 Task: Start in the project CalibratePro the sprint 'Whirlpool', with a duration of 3 weeks. Start in the project CalibratePro the sprint 'Whirlpool', with a duration of 2 weeks. Start in the project CalibratePro the sprint 'Whirlpool', with a duration of 1 week
Action: Mouse moved to (1267, 264)
Screenshot: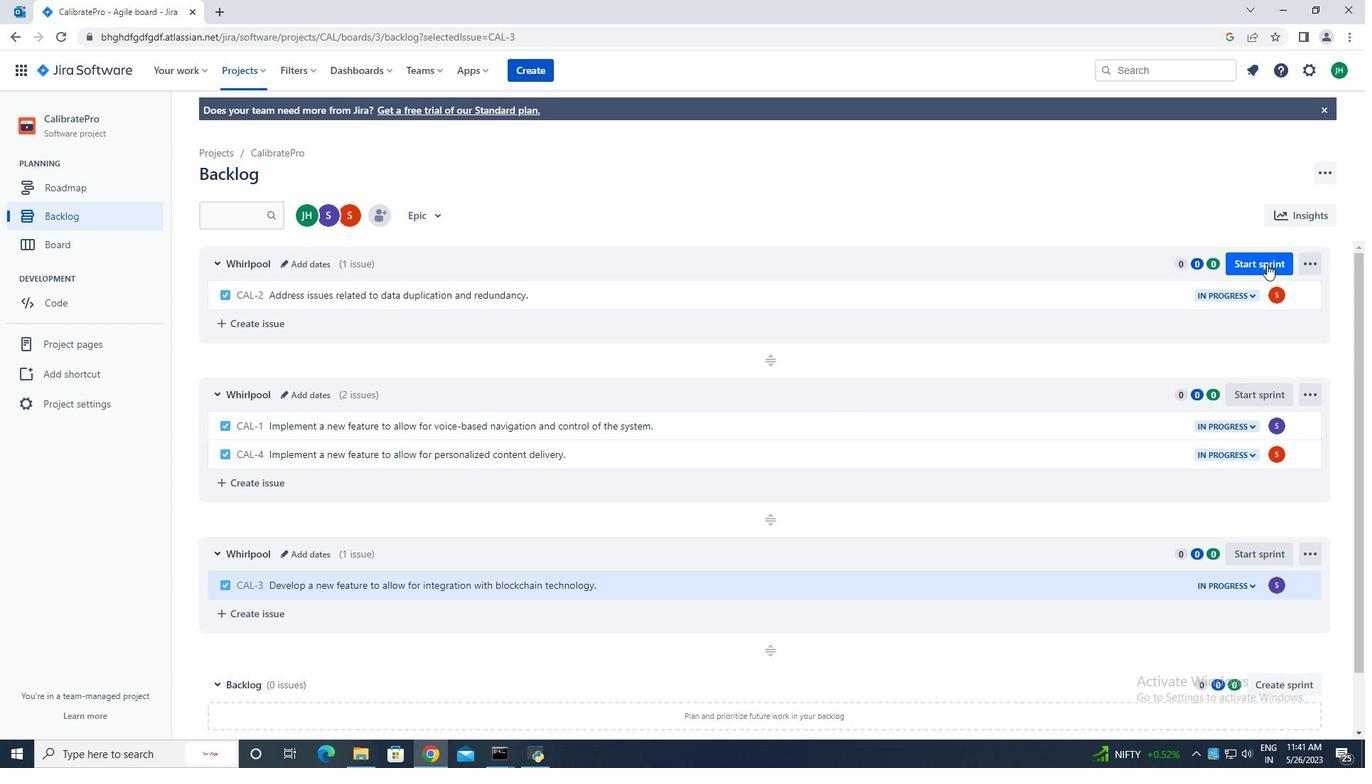 
Action: Mouse pressed left at (1267, 264)
Screenshot: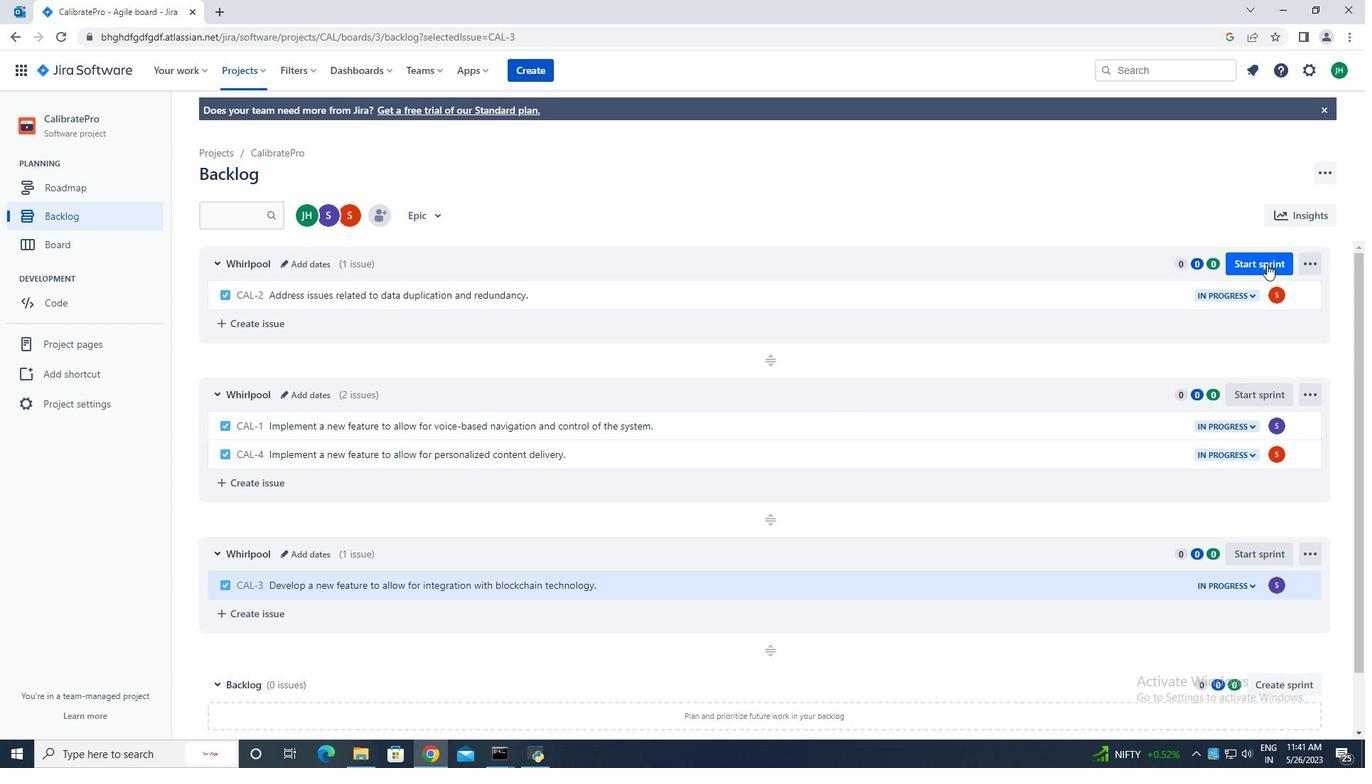 
Action: Mouse moved to (550, 250)
Screenshot: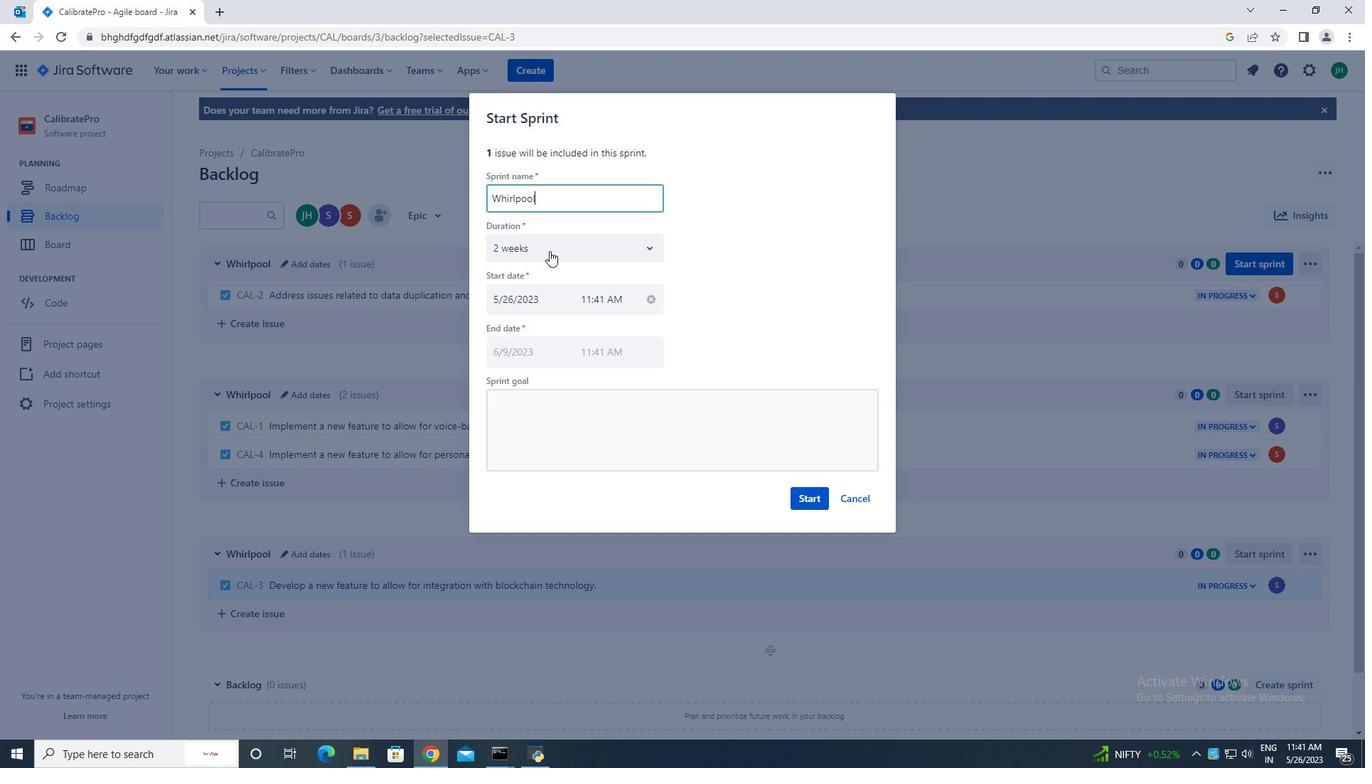
Action: Mouse pressed left at (550, 250)
Screenshot: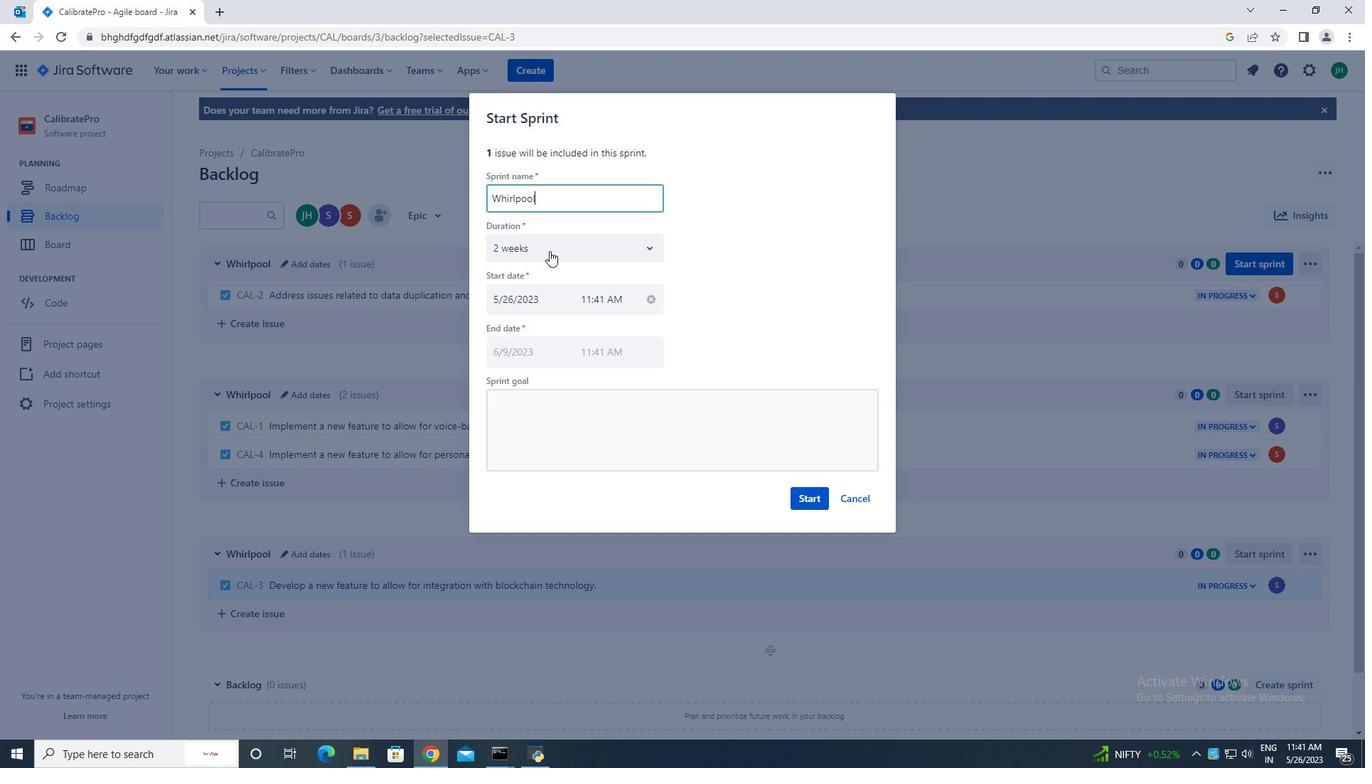 
Action: Mouse moved to (544, 326)
Screenshot: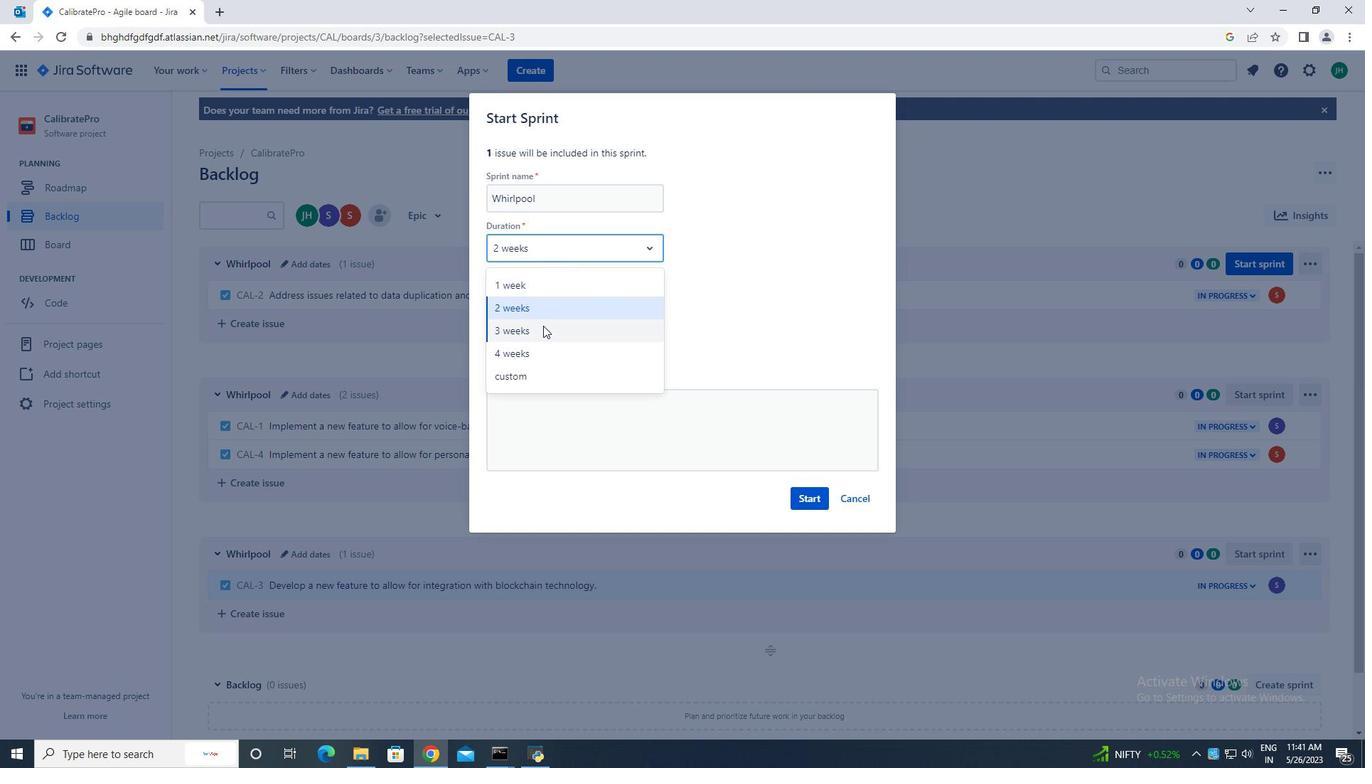 
Action: Mouse pressed left at (544, 326)
Screenshot: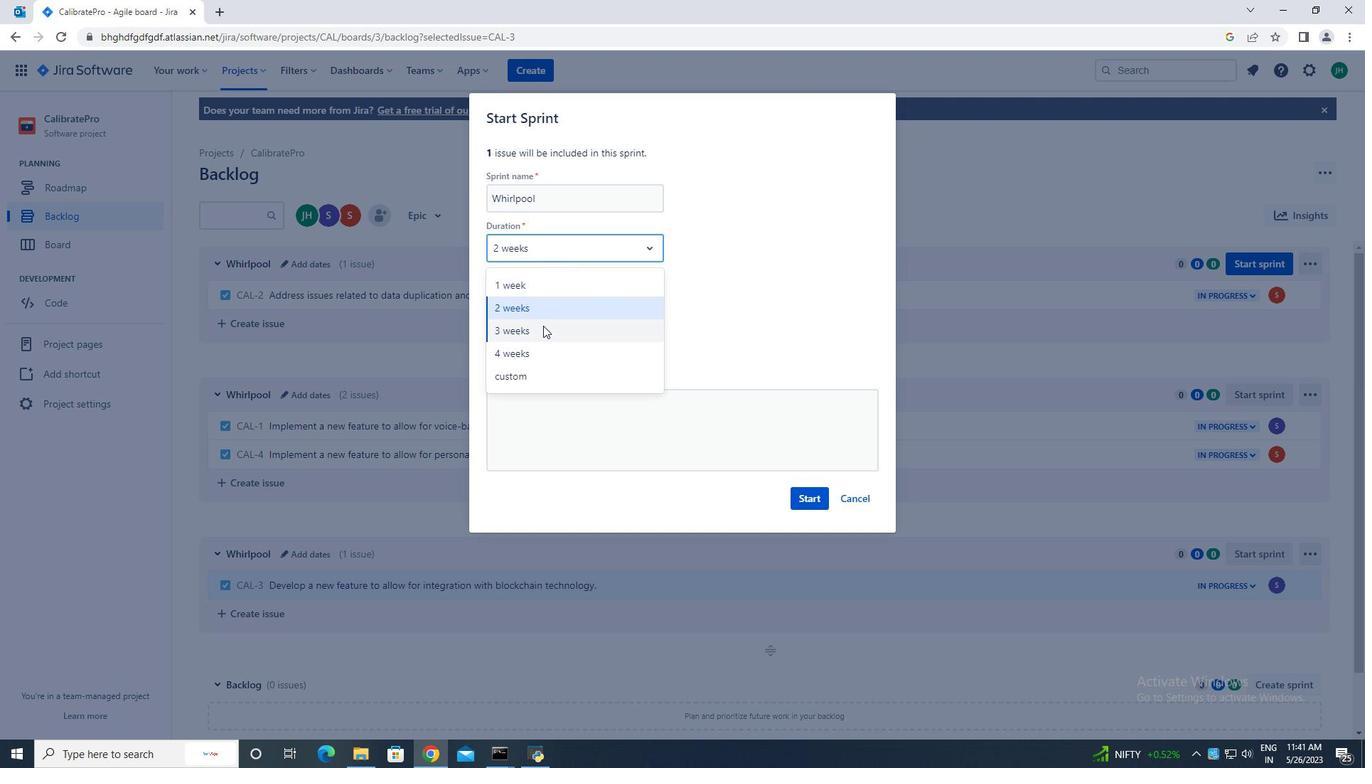 
Action: Mouse moved to (811, 497)
Screenshot: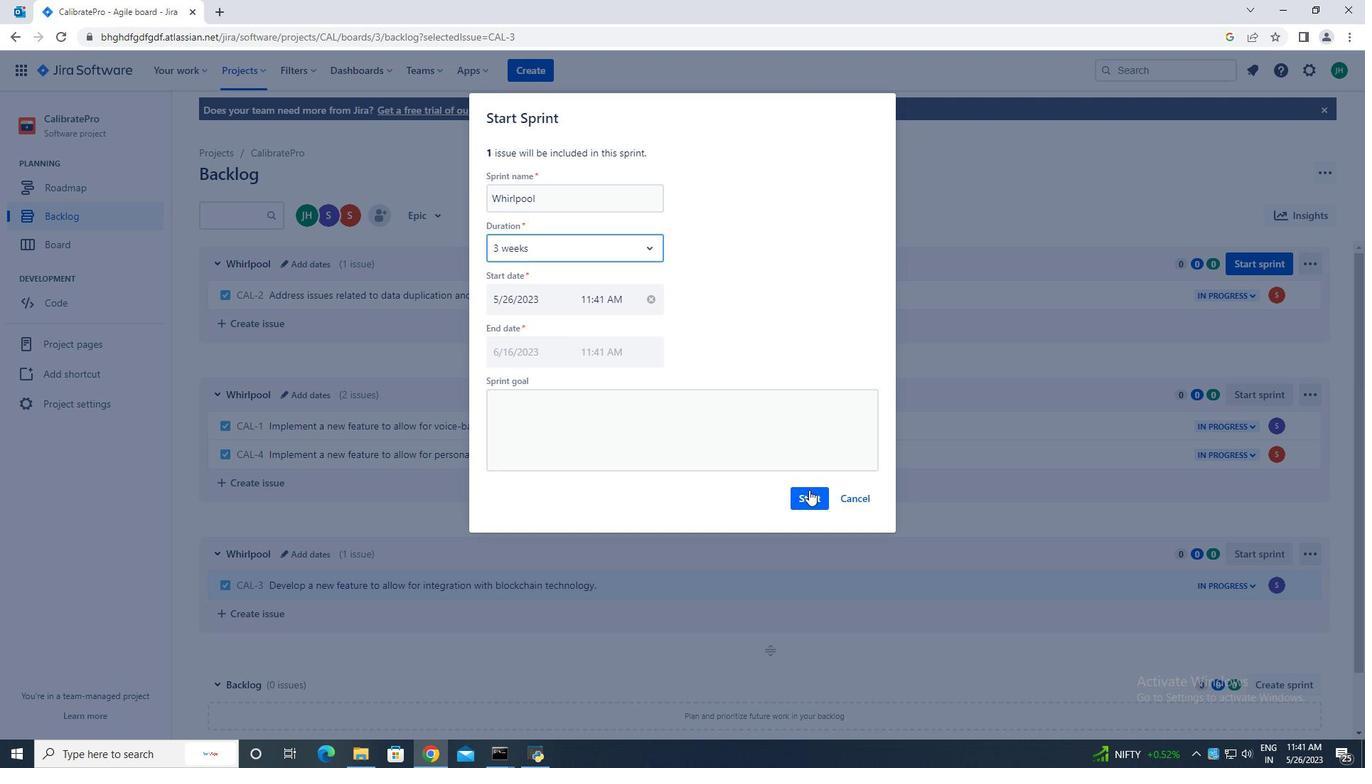 
Action: Mouse pressed left at (811, 497)
Screenshot: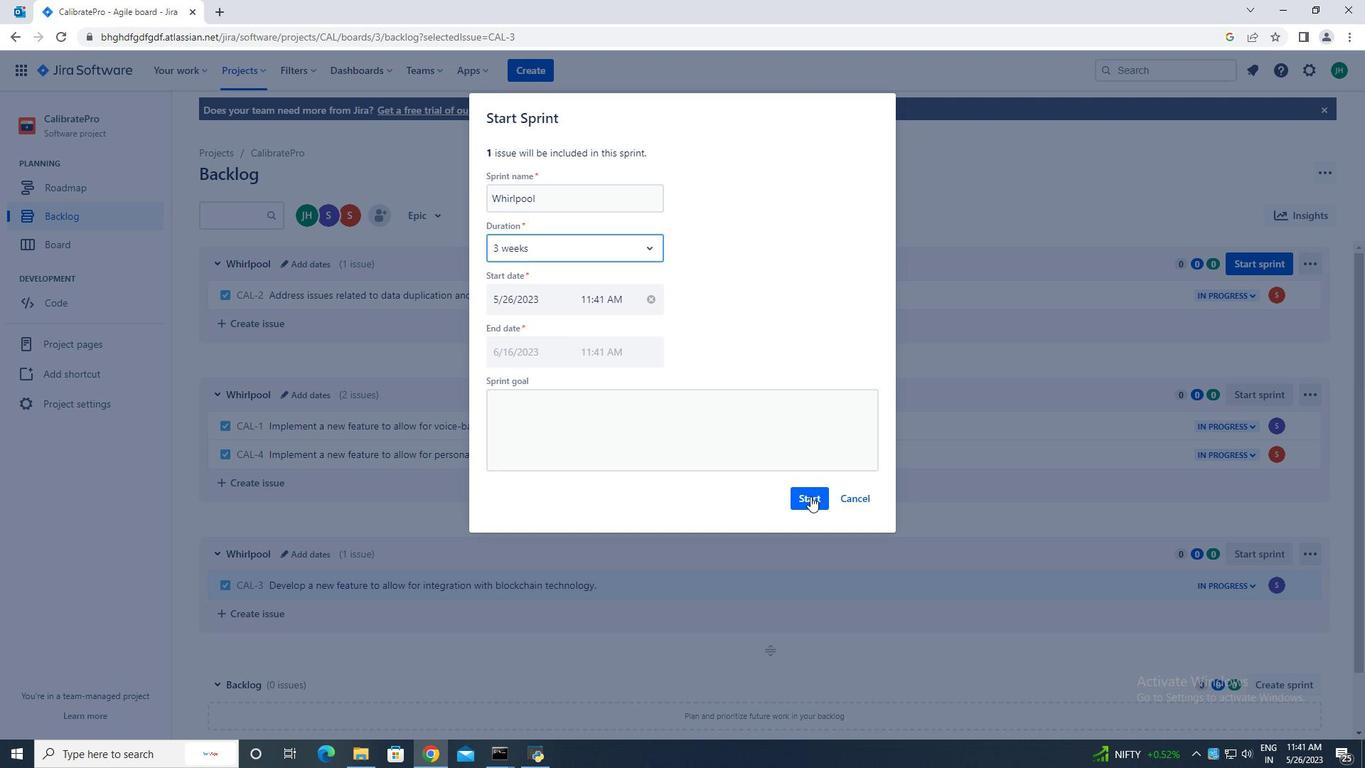 
Action: Mouse moved to (84, 216)
Screenshot: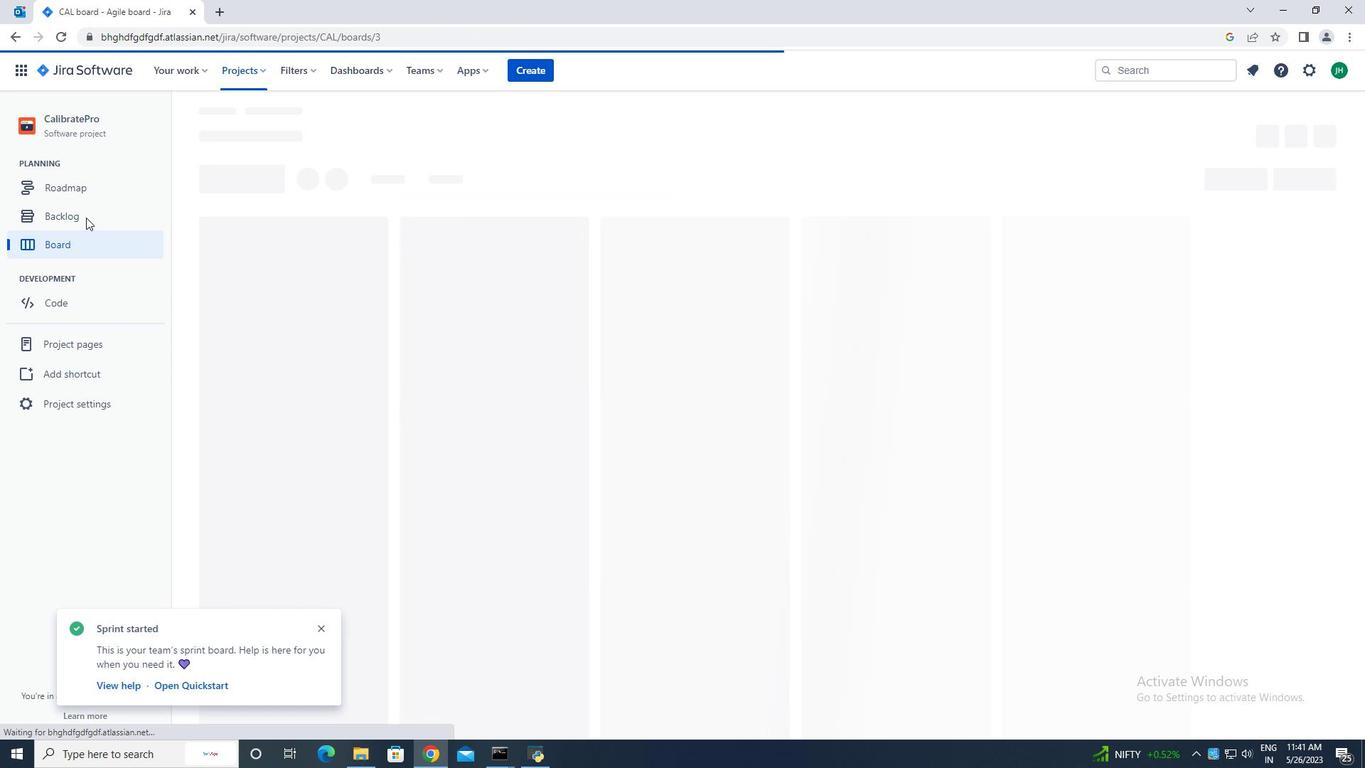
Action: Mouse pressed left at (84, 216)
Screenshot: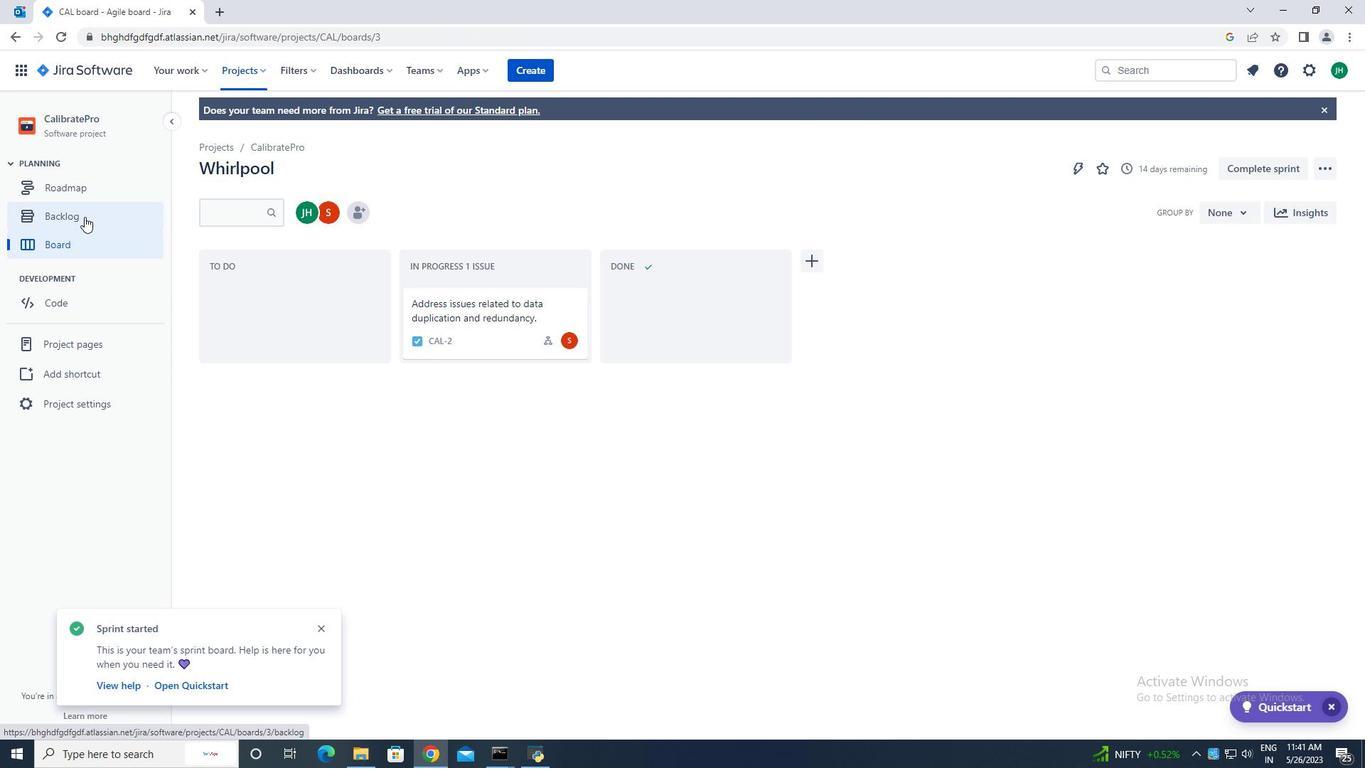 
Action: Mouse moved to (1264, 390)
Screenshot: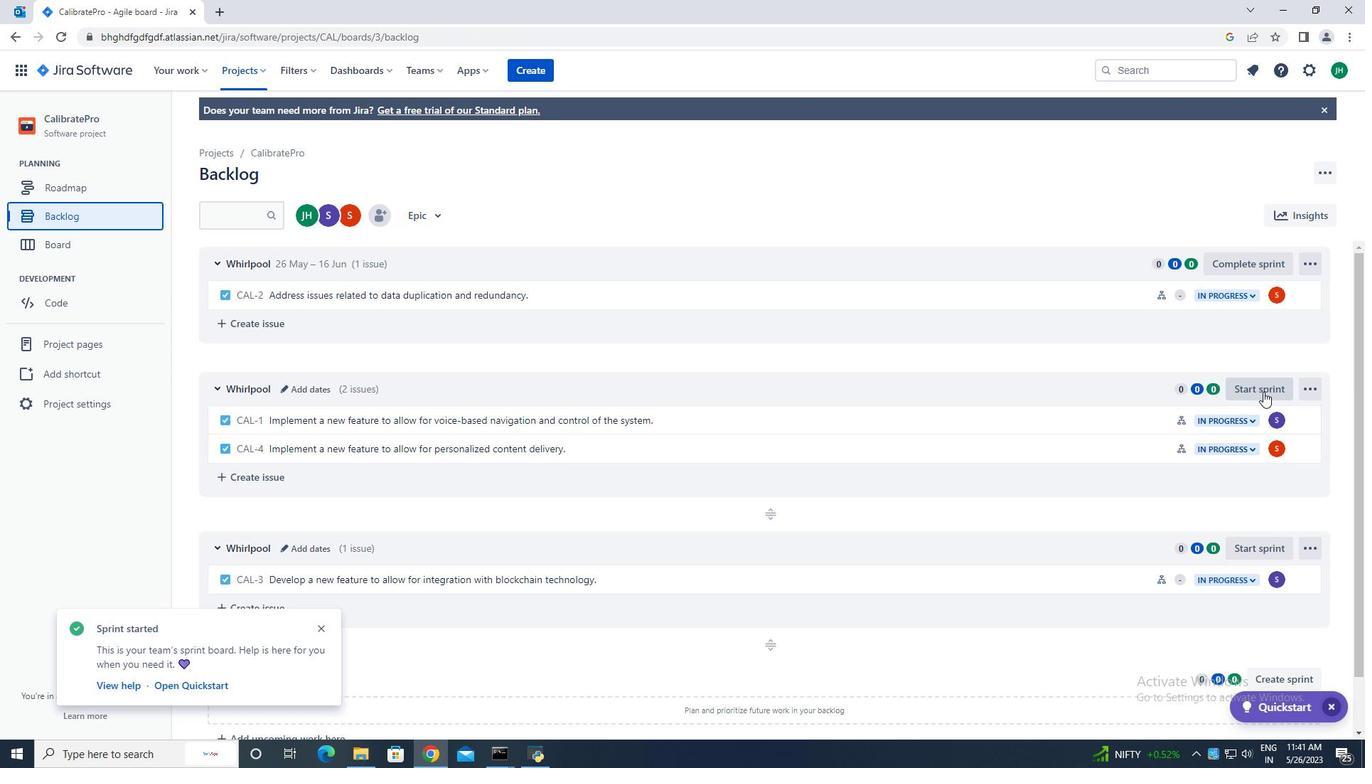 
Action: Mouse pressed left at (1264, 390)
Screenshot: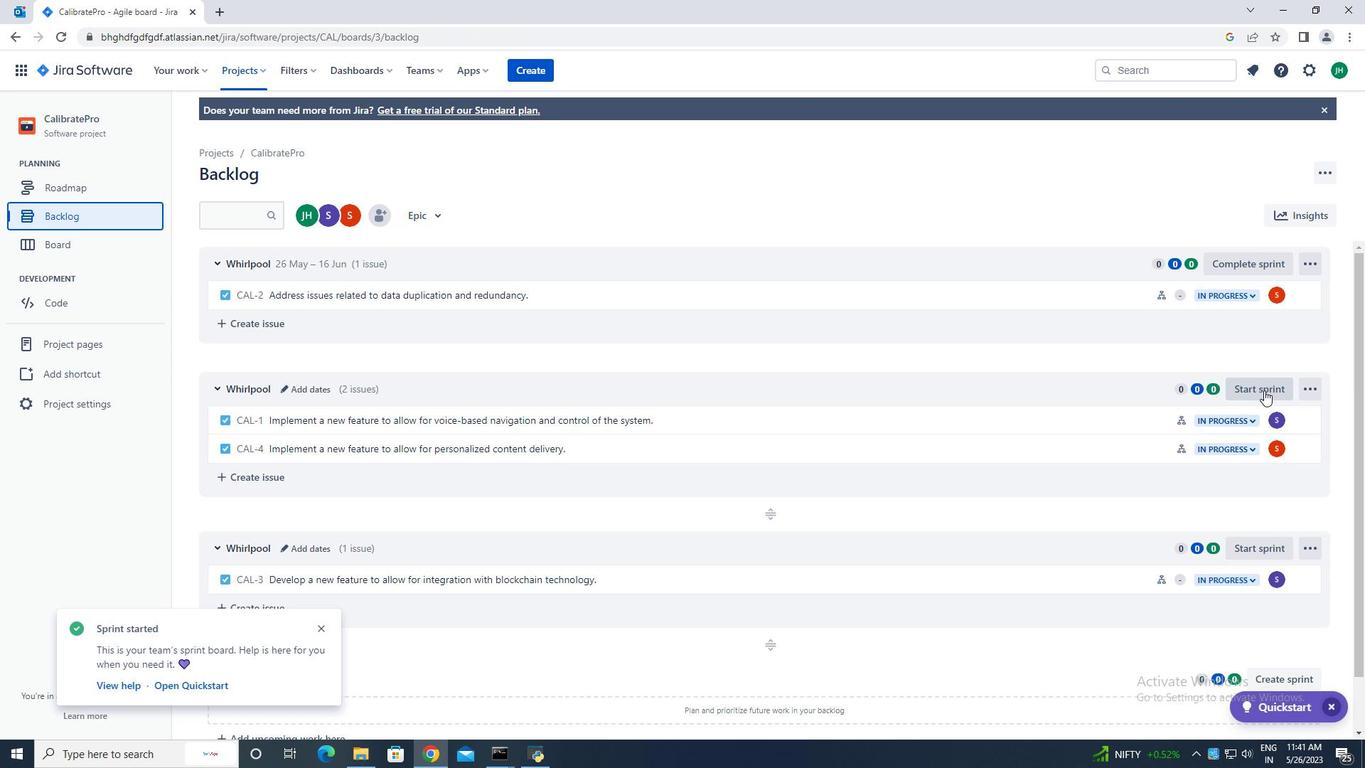 
Action: Mouse moved to (574, 244)
Screenshot: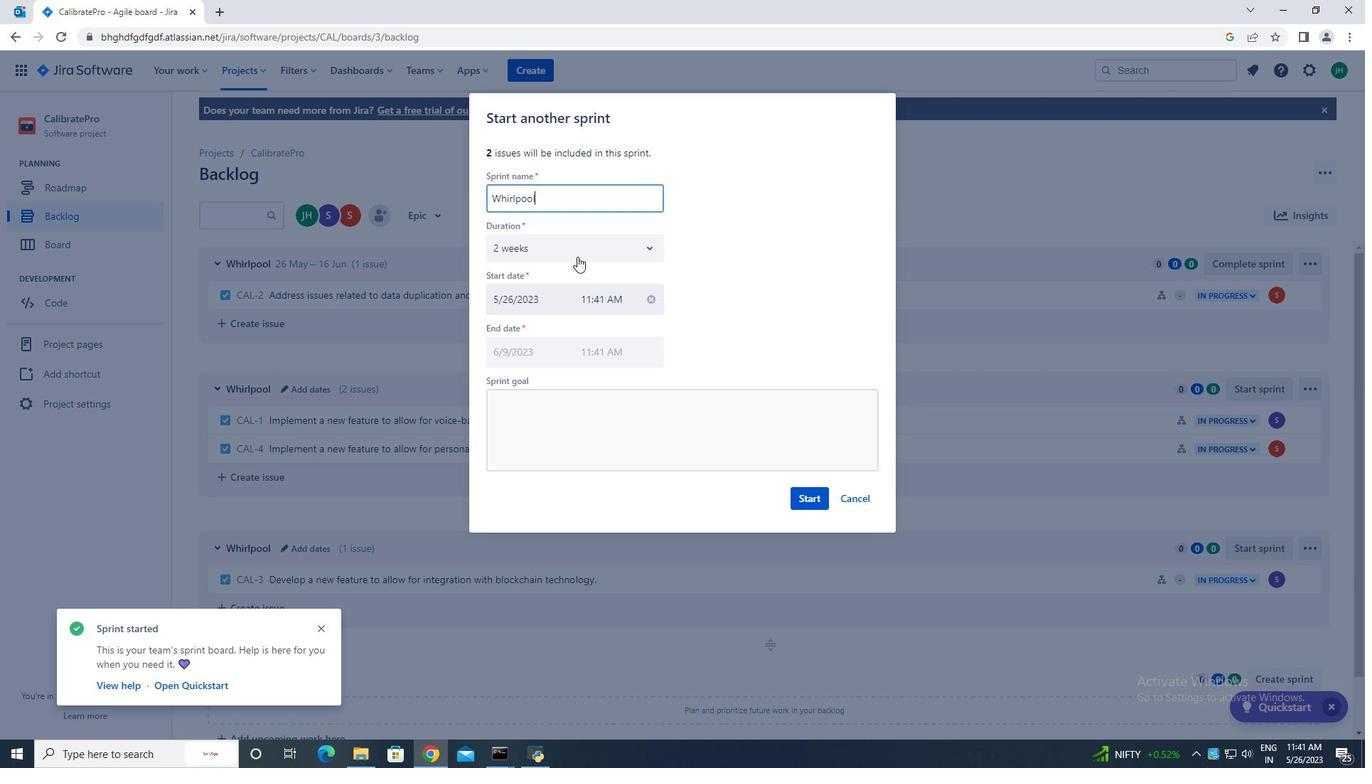 
Action: Mouse pressed left at (574, 244)
Screenshot: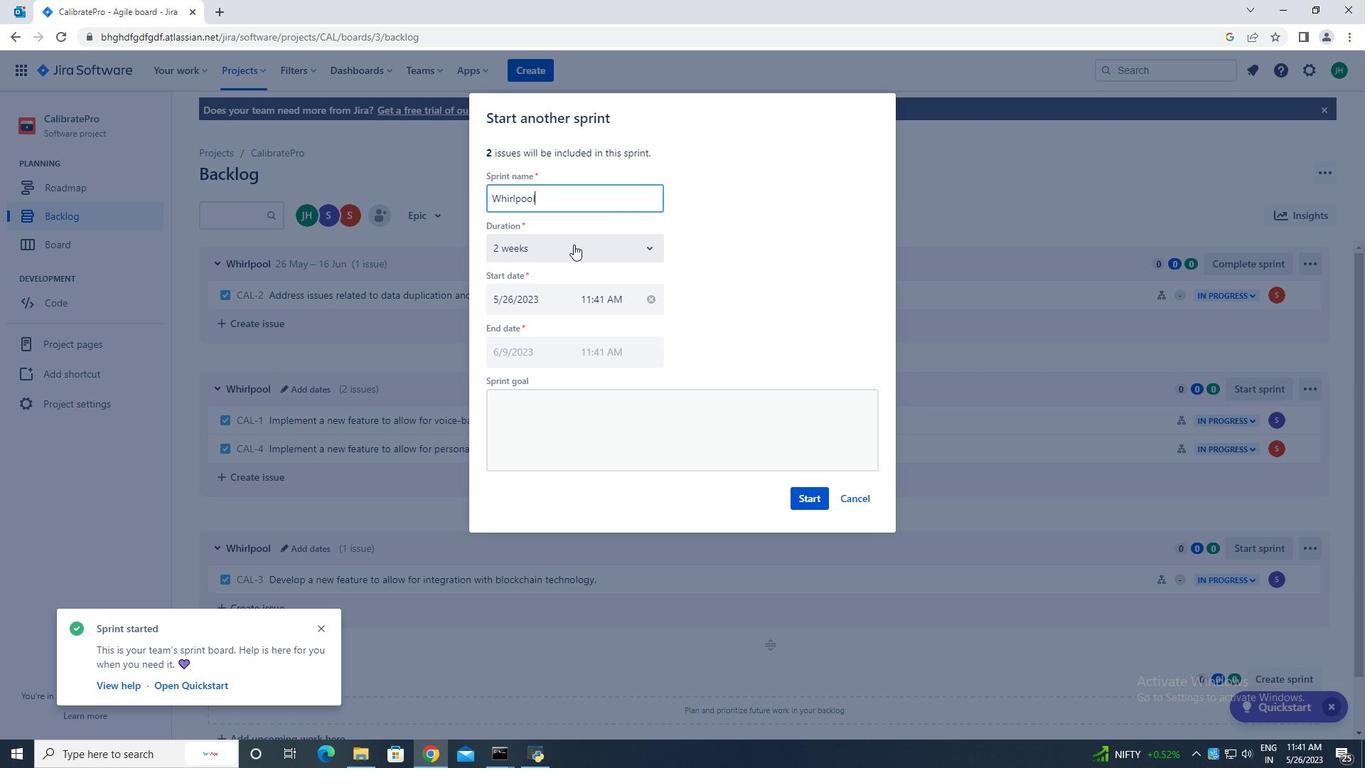 
Action: Mouse moved to (560, 306)
Screenshot: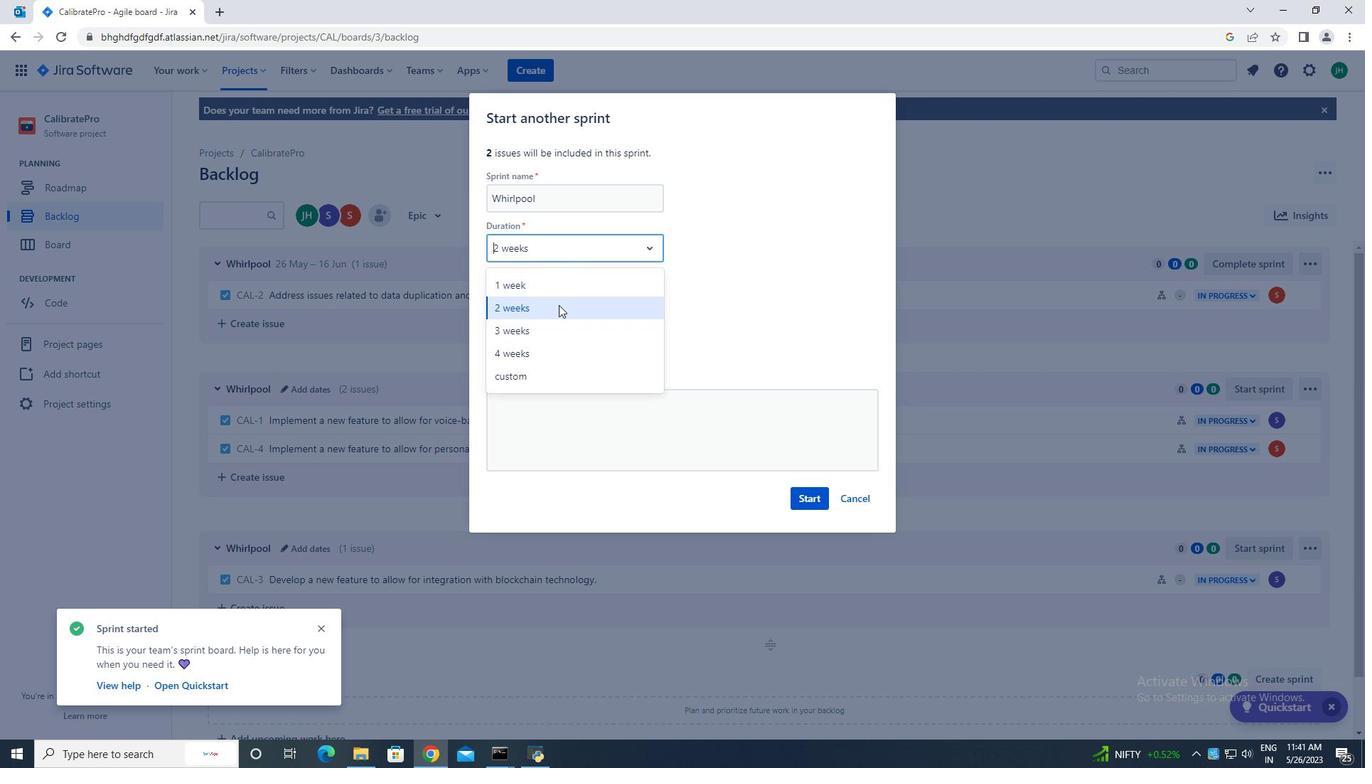 
Action: Mouse pressed left at (560, 306)
Screenshot: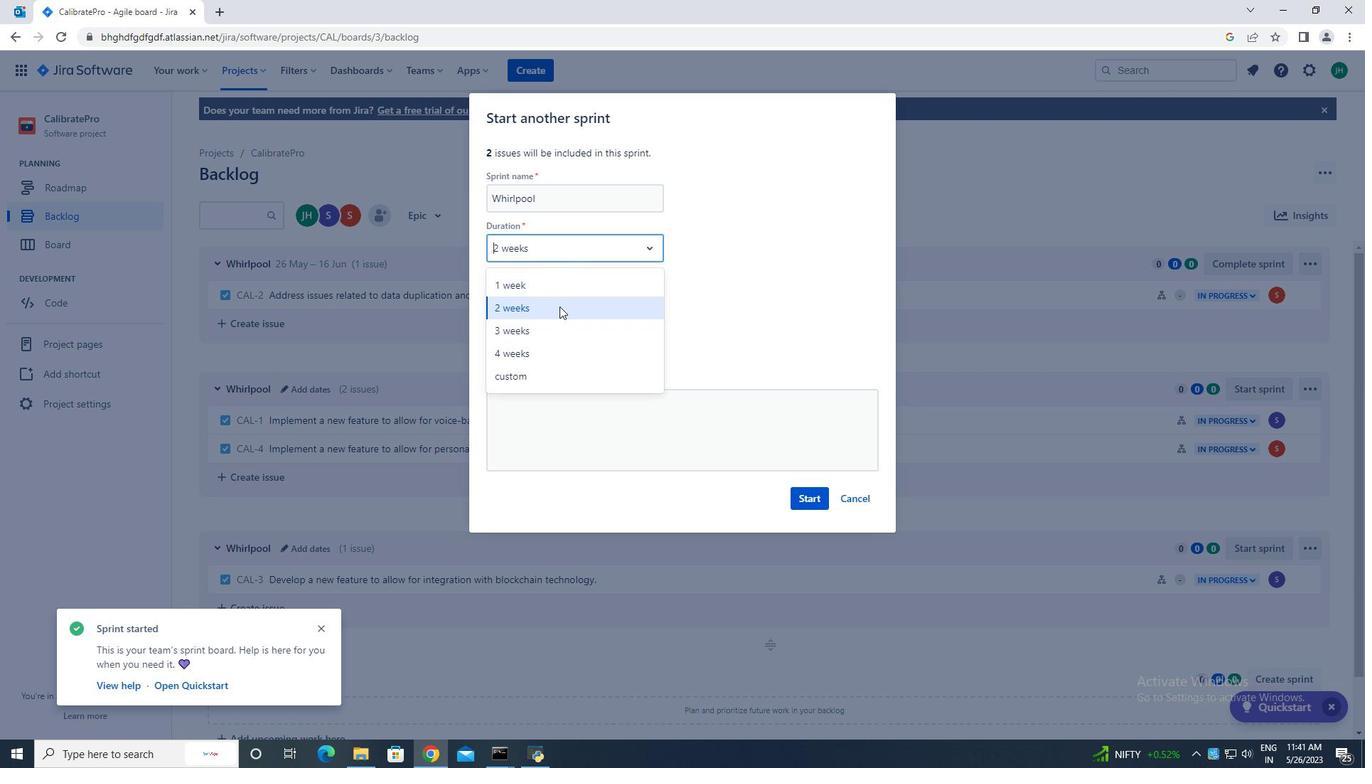 
Action: Mouse moved to (809, 503)
Screenshot: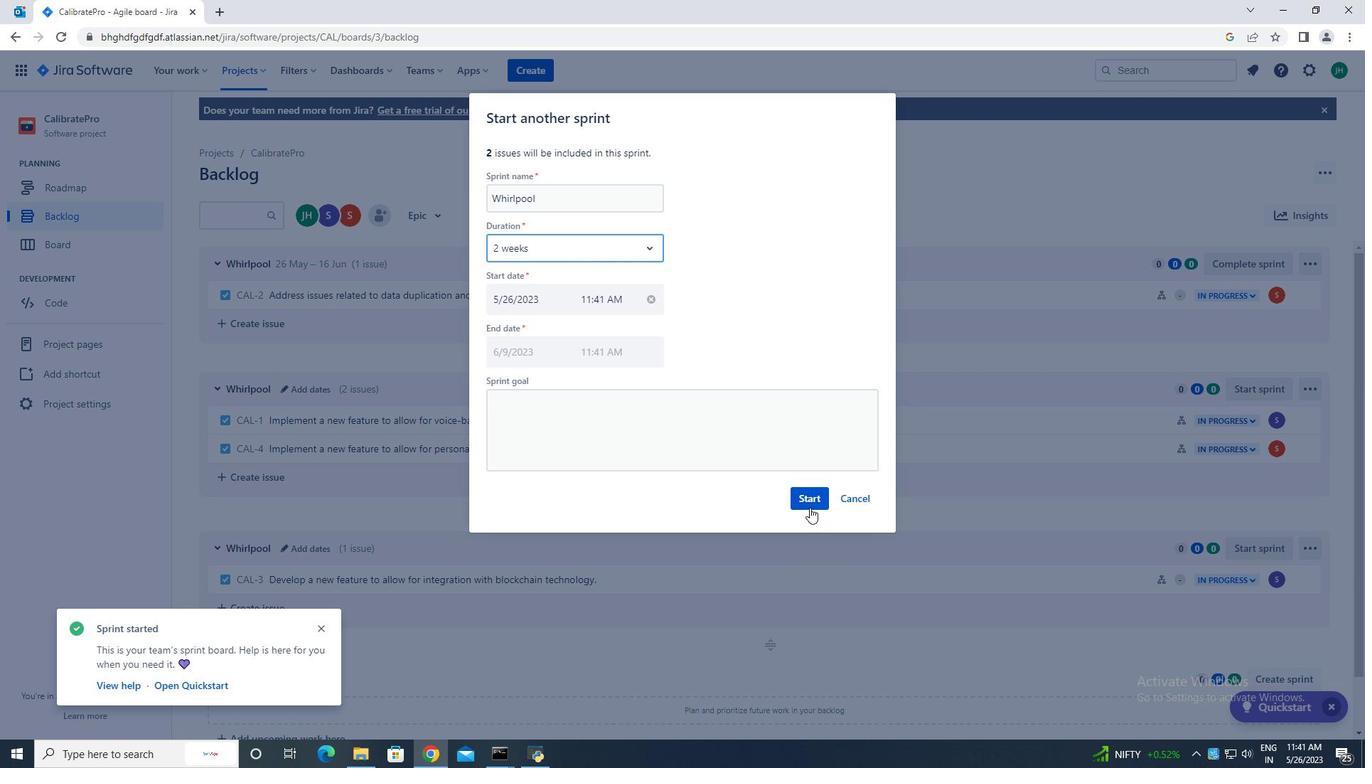 
Action: Mouse pressed left at (809, 503)
Screenshot: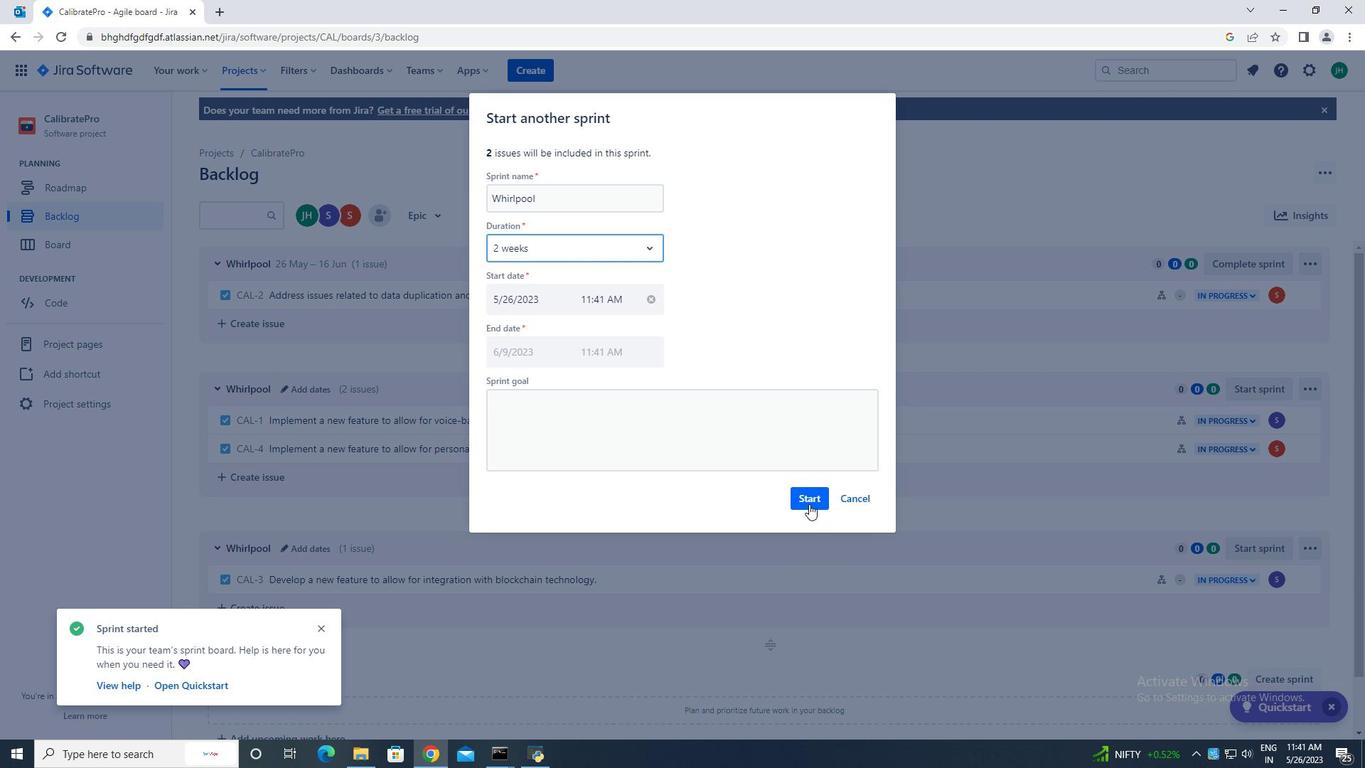 
Action: Mouse moved to (112, 213)
Screenshot: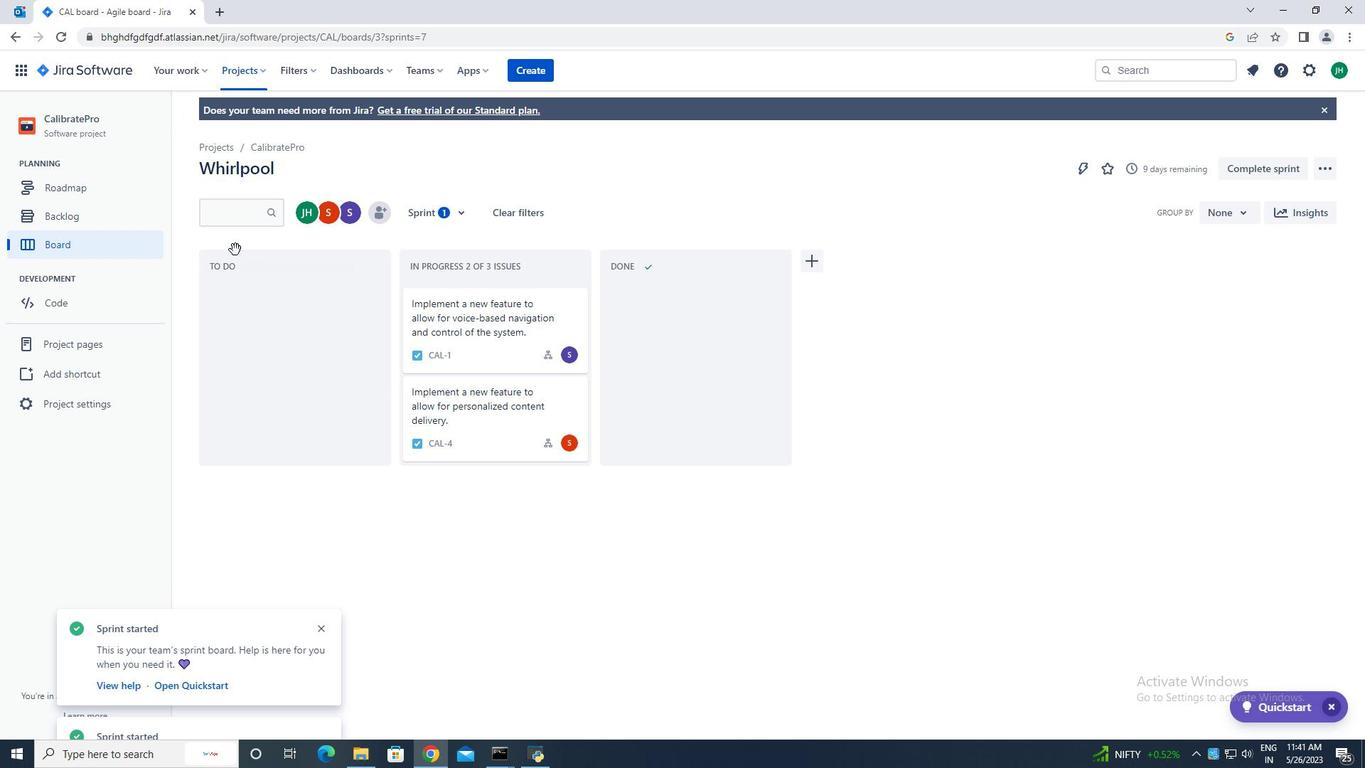 
Action: Mouse pressed left at (112, 213)
Screenshot: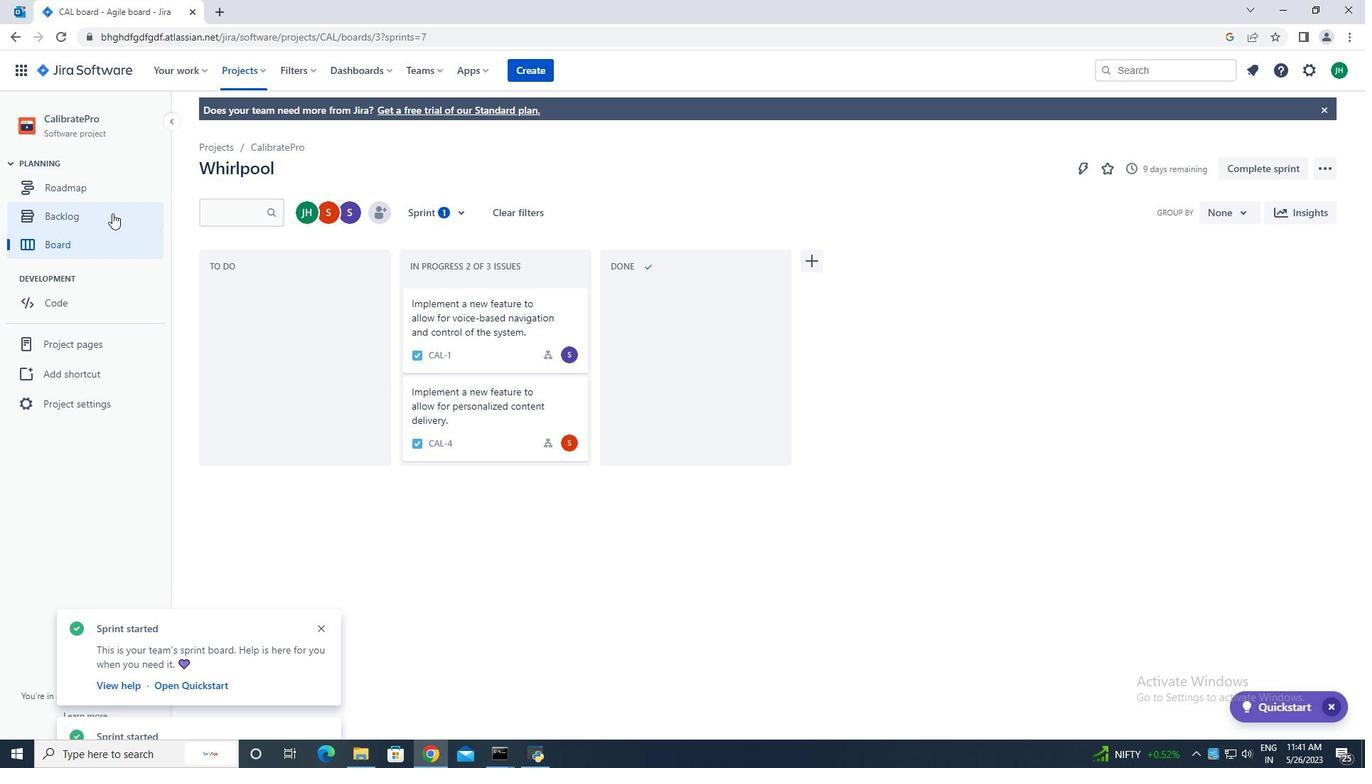 
Action: Mouse moved to (1266, 545)
Screenshot: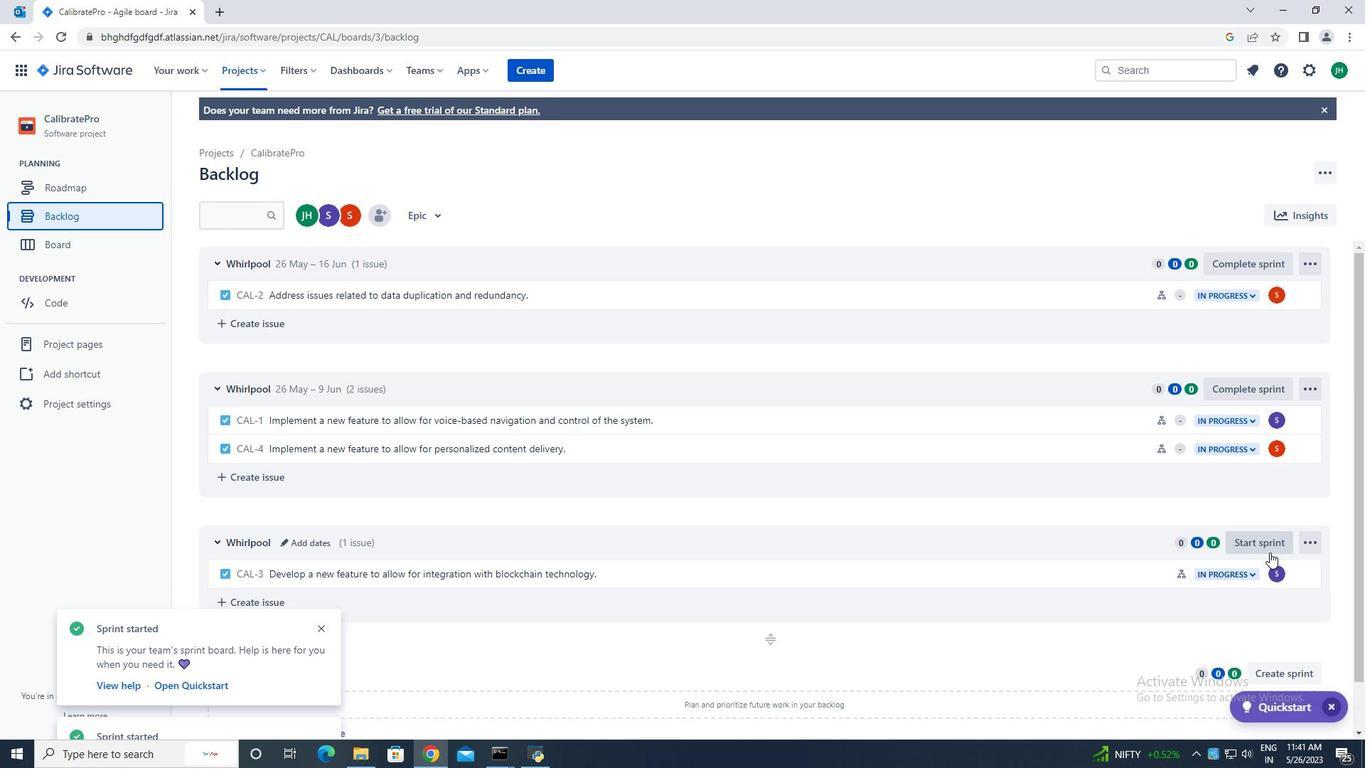 
Action: Mouse pressed left at (1266, 545)
Screenshot: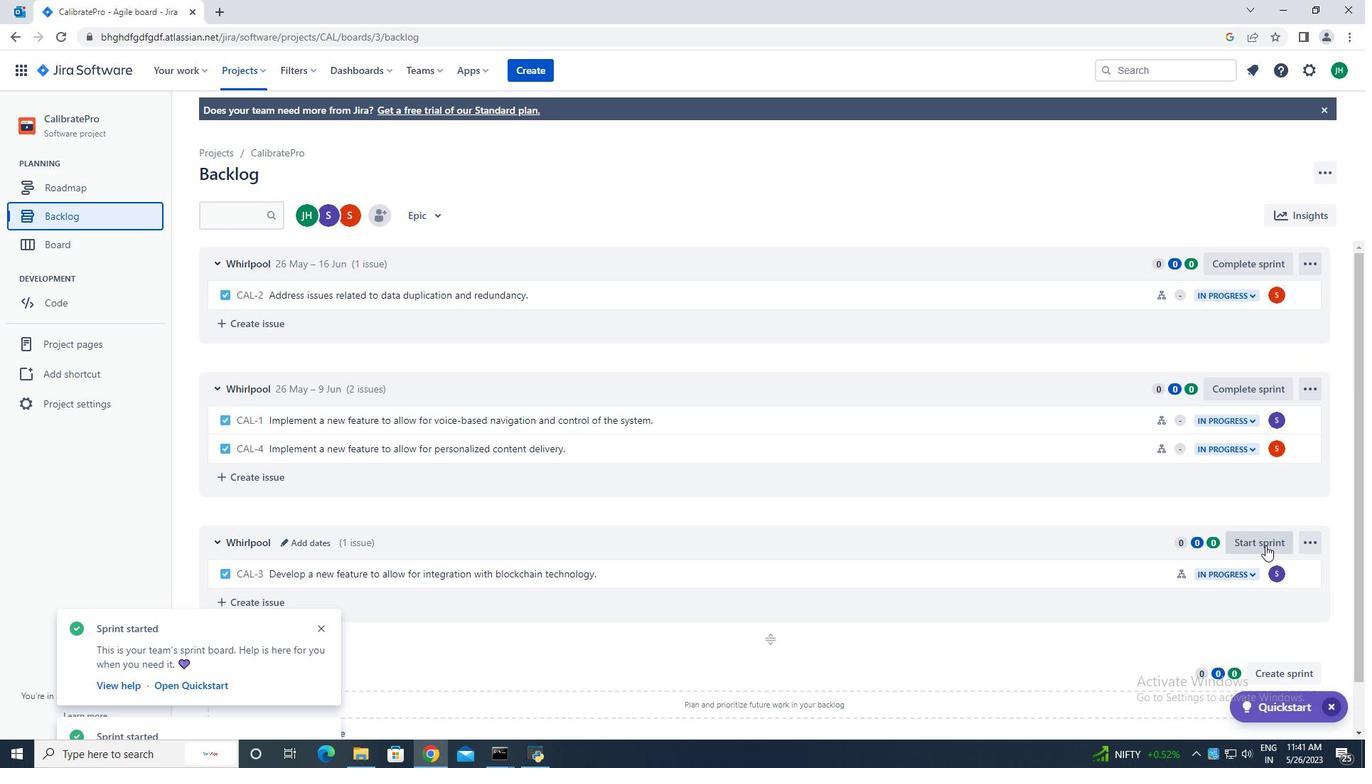 
Action: Mouse moved to (551, 244)
Screenshot: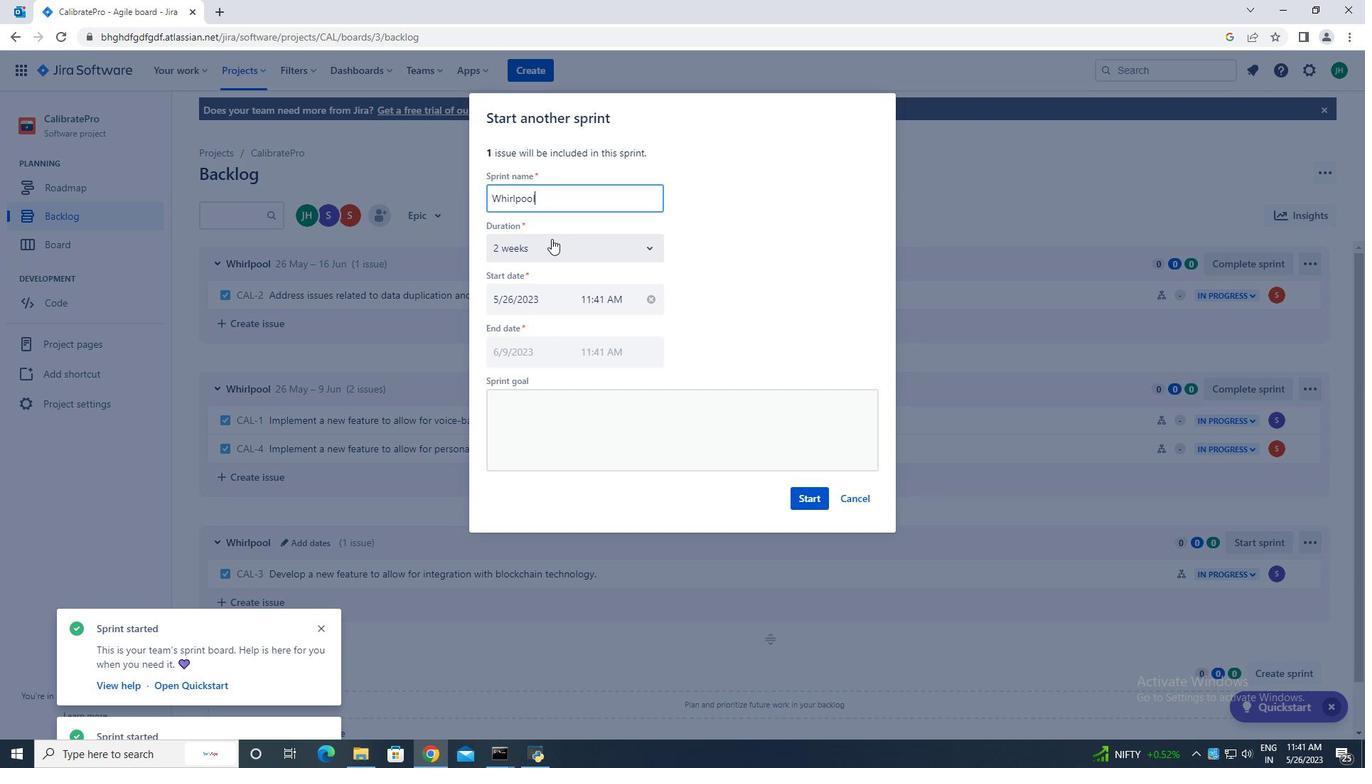 
Action: Mouse pressed left at (551, 244)
Screenshot: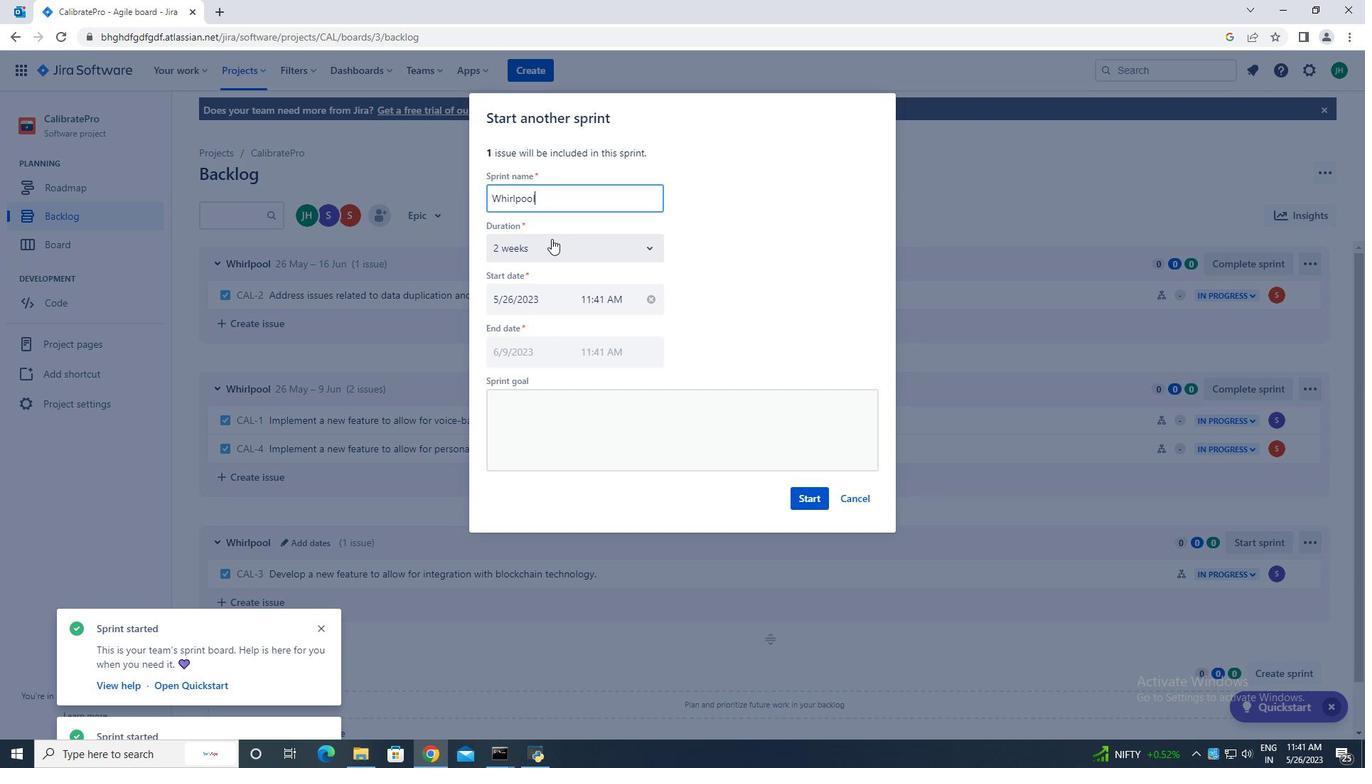 
Action: Mouse moved to (526, 282)
Screenshot: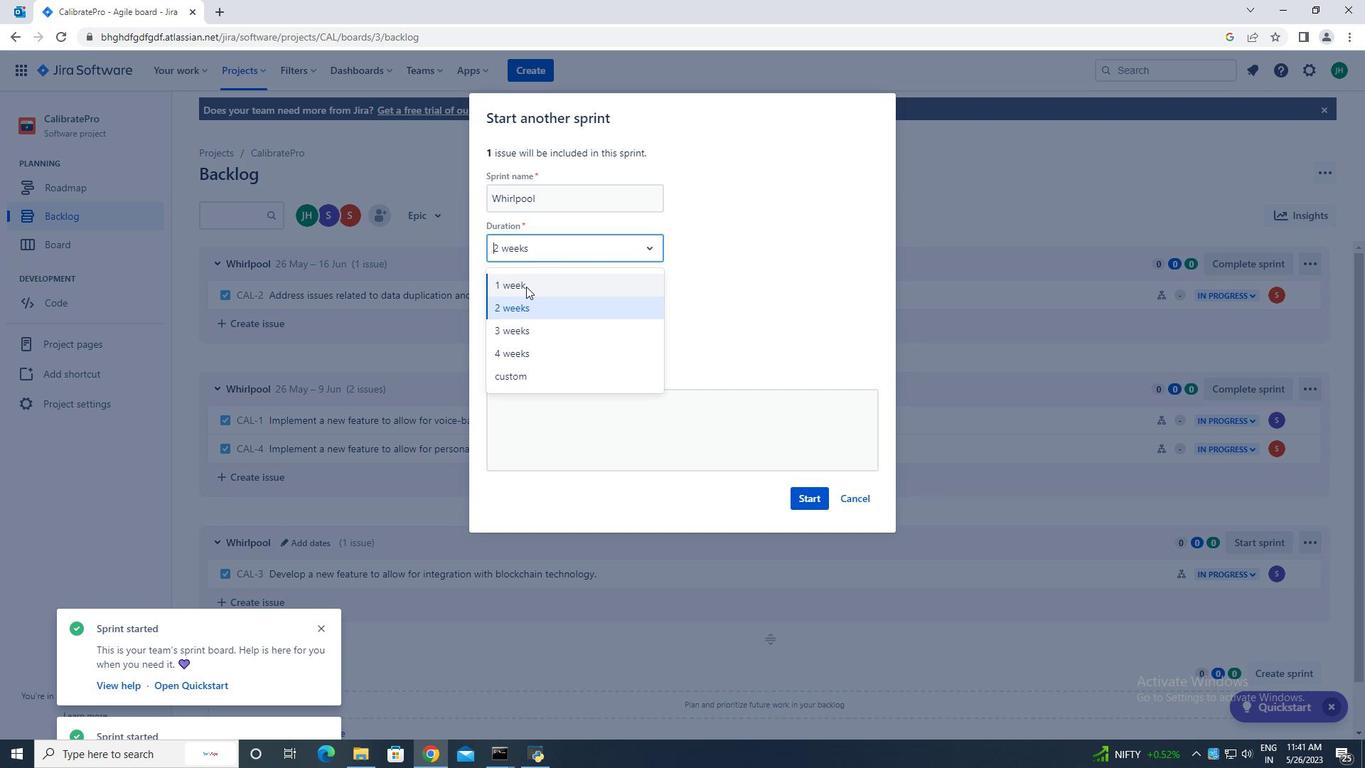 
Action: Mouse pressed left at (526, 282)
Screenshot: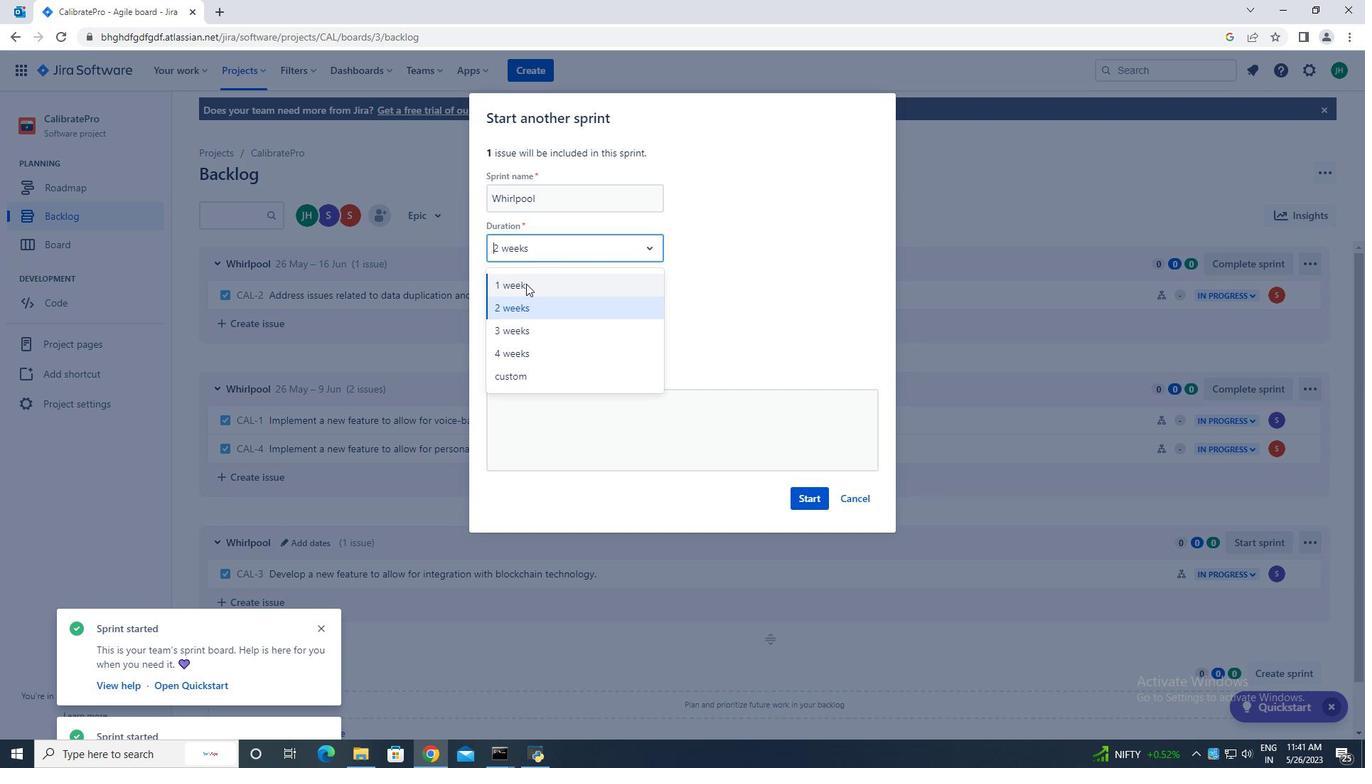
Action: Mouse moved to (811, 503)
Screenshot: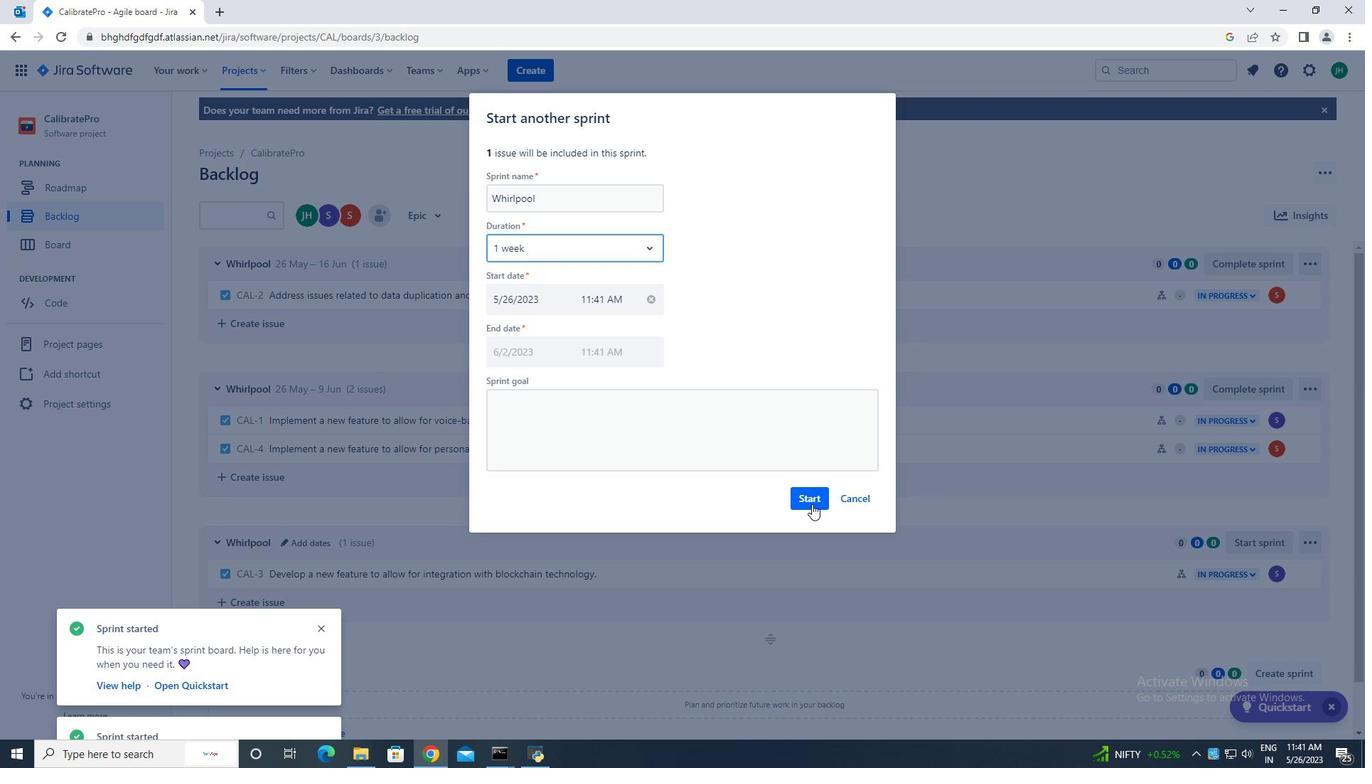 
Action: Mouse pressed left at (811, 503)
Screenshot: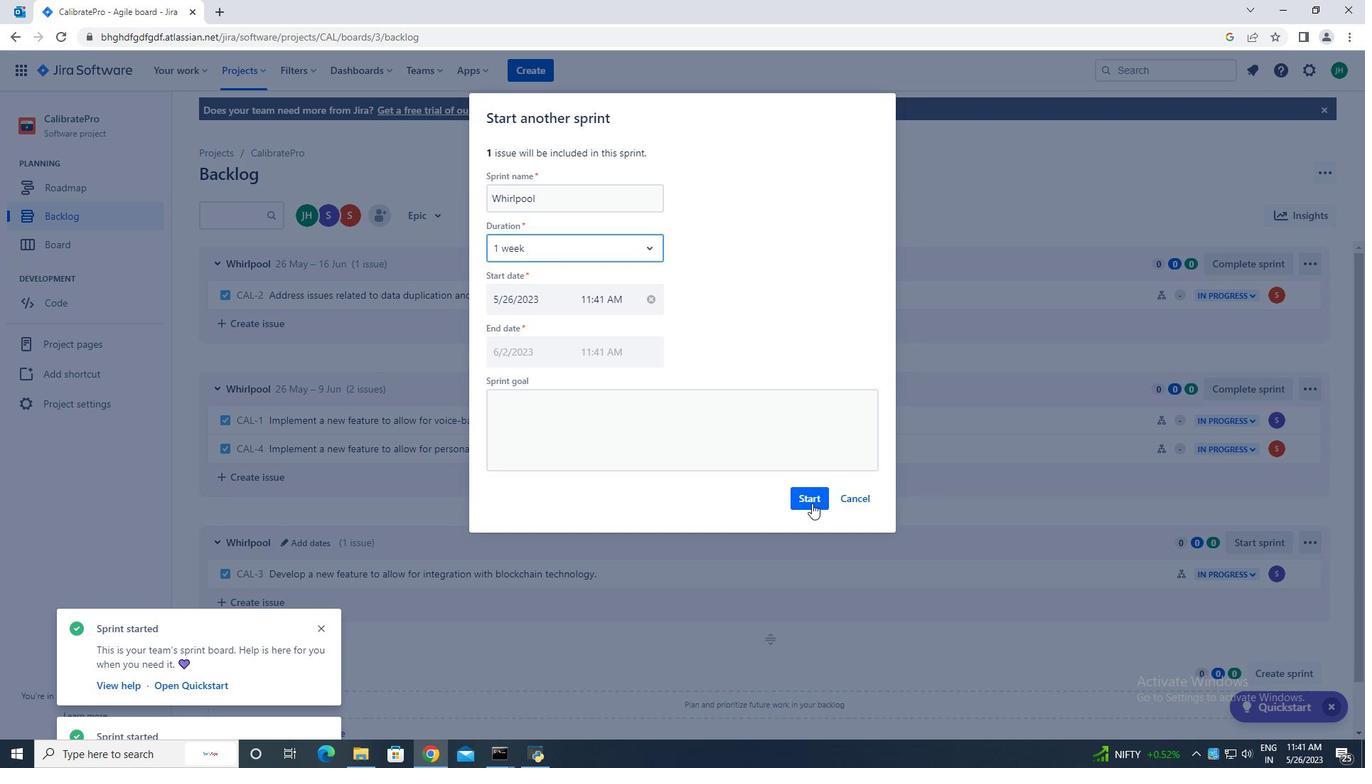 
Action: Mouse moved to (221, 493)
Screenshot: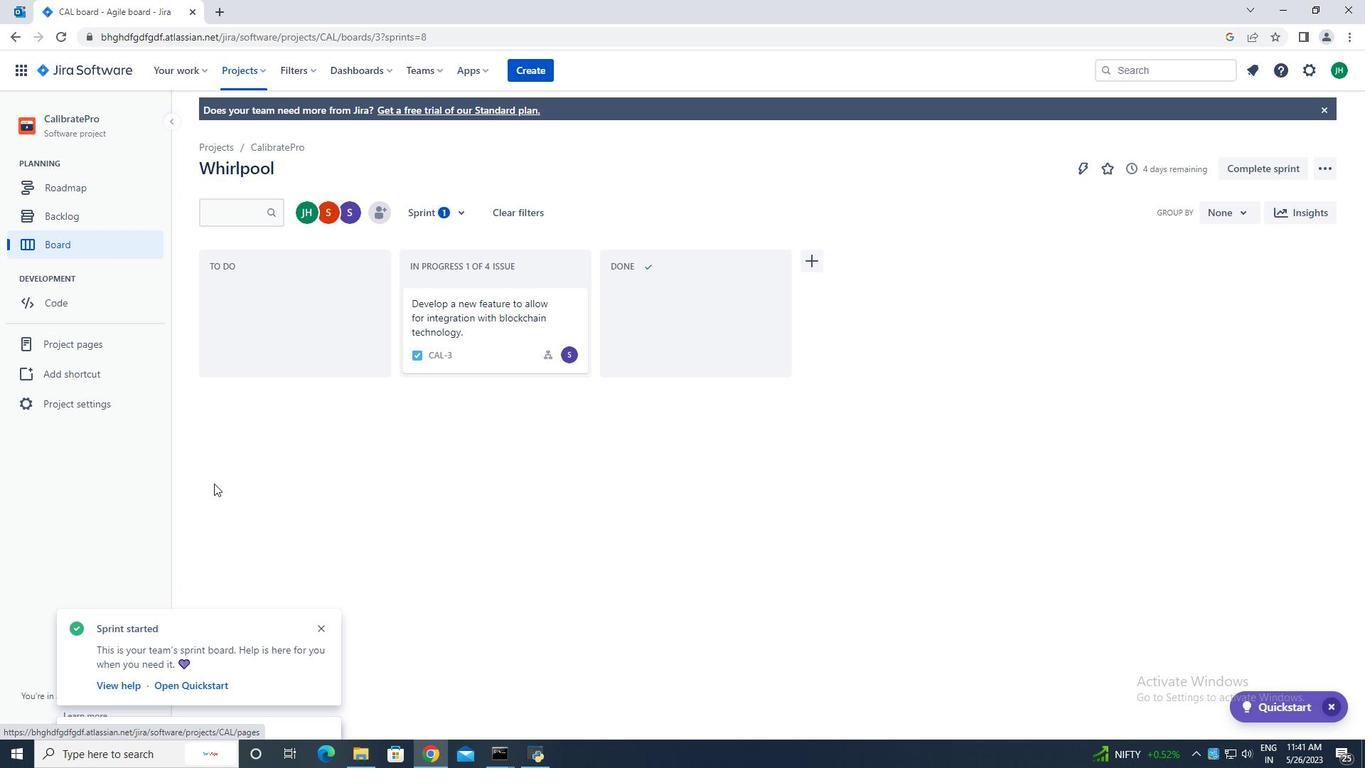 
